 Task: Select the vs code. video-preview option in the default binary editor.
Action: Mouse moved to (10, 497)
Screenshot: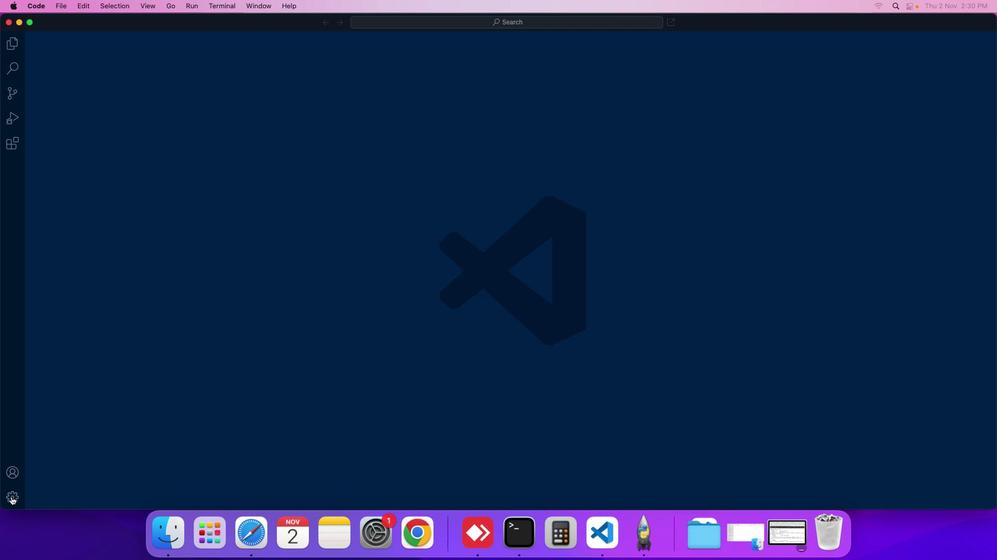 
Action: Mouse pressed left at (10, 497)
Screenshot: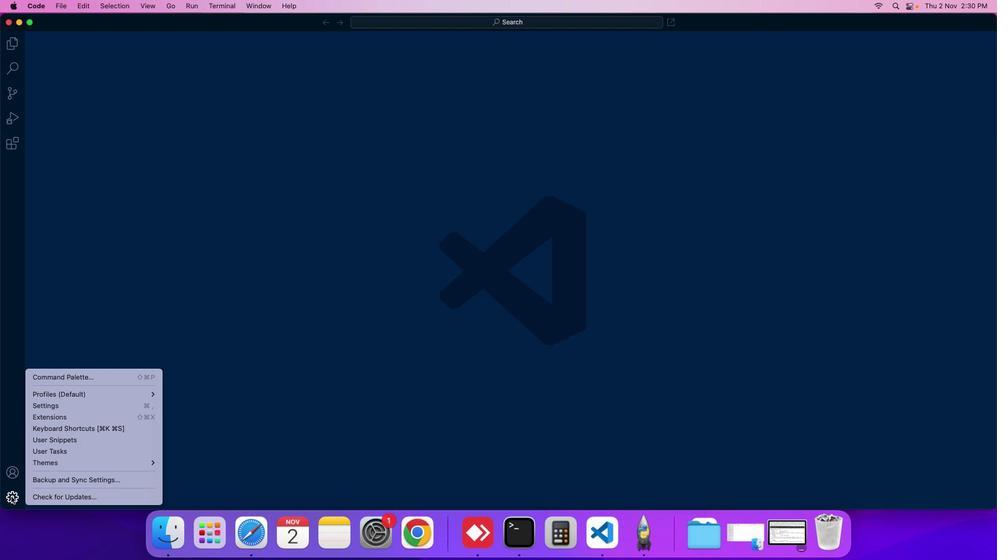 
Action: Mouse moved to (59, 408)
Screenshot: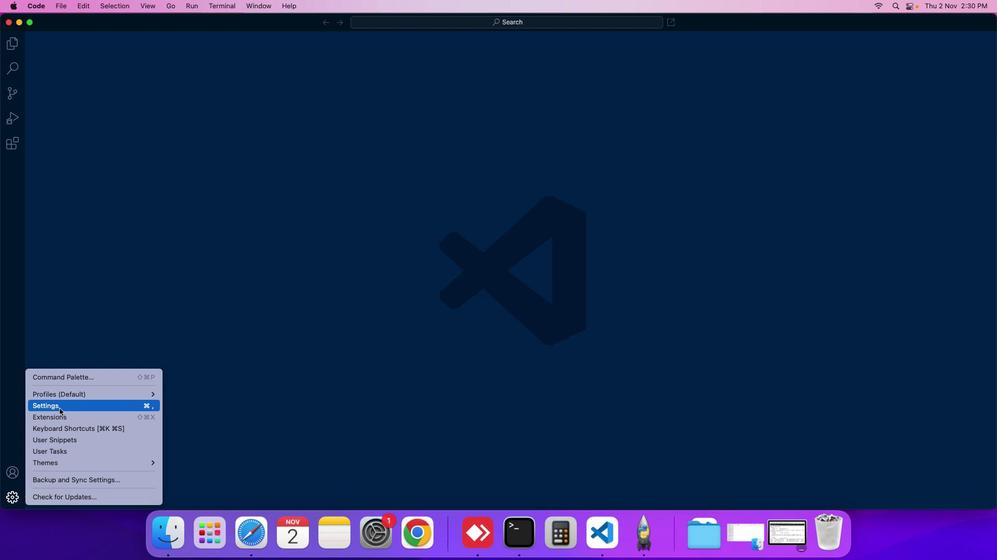 
Action: Mouse pressed left at (59, 408)
Screenshot: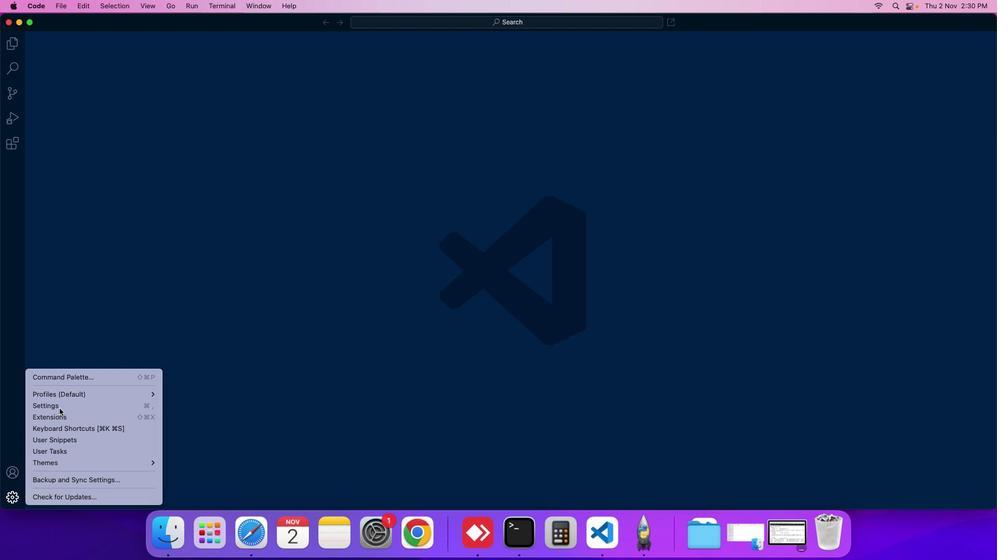 
Action: Mouse moved to (229, 131)
Screenshot: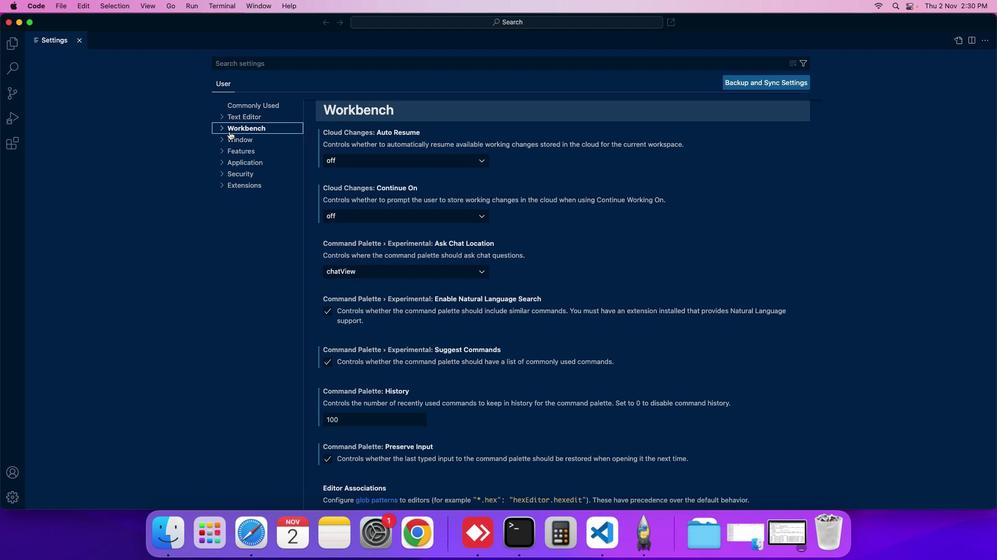 
Action: Mouse pressed left at (229, 131)
Screenshot: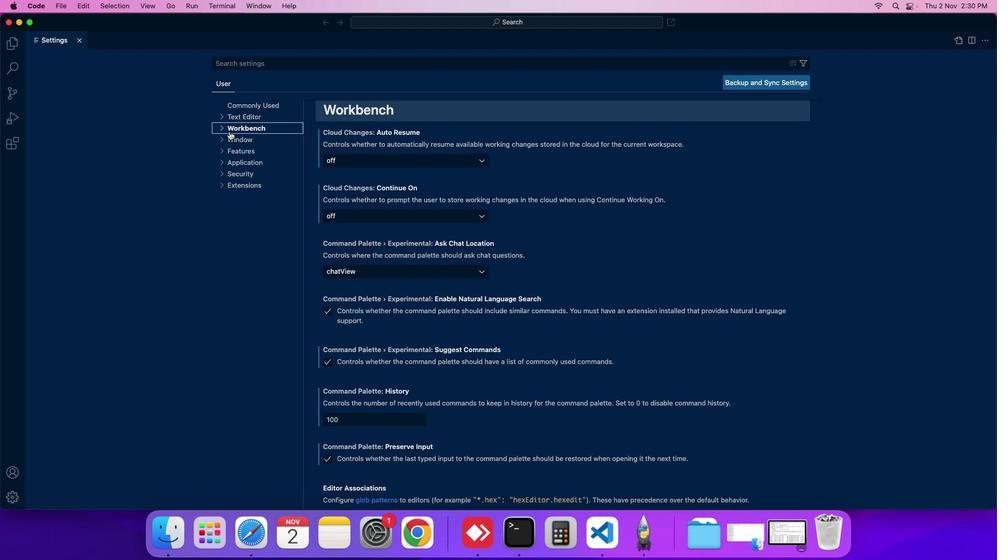 
Action: Mouse moved to (248, 150)
Screenshot: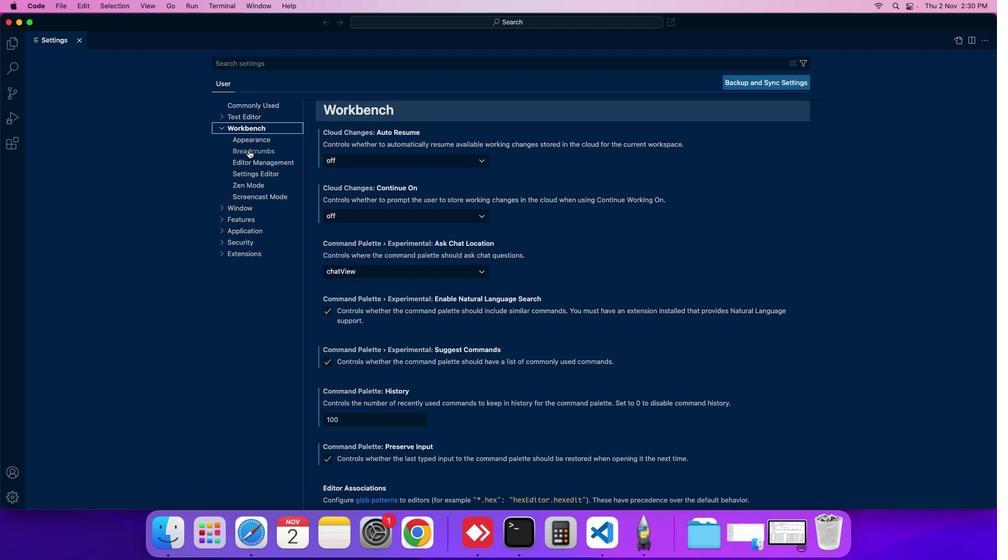 
Action: Mouse pressed left at (248, 150)
Screenshot: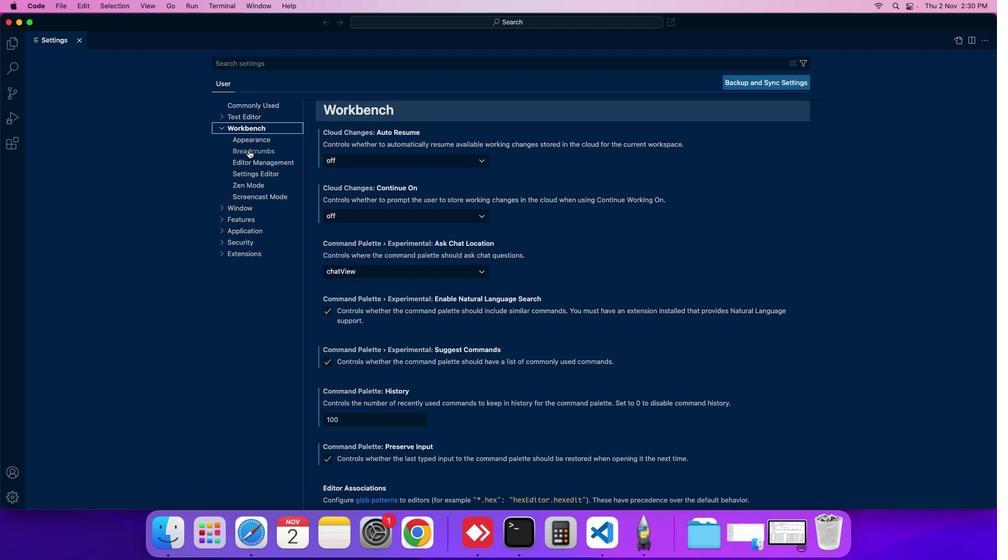 
Action: Mouse moved to (391, 242)
Screenshot: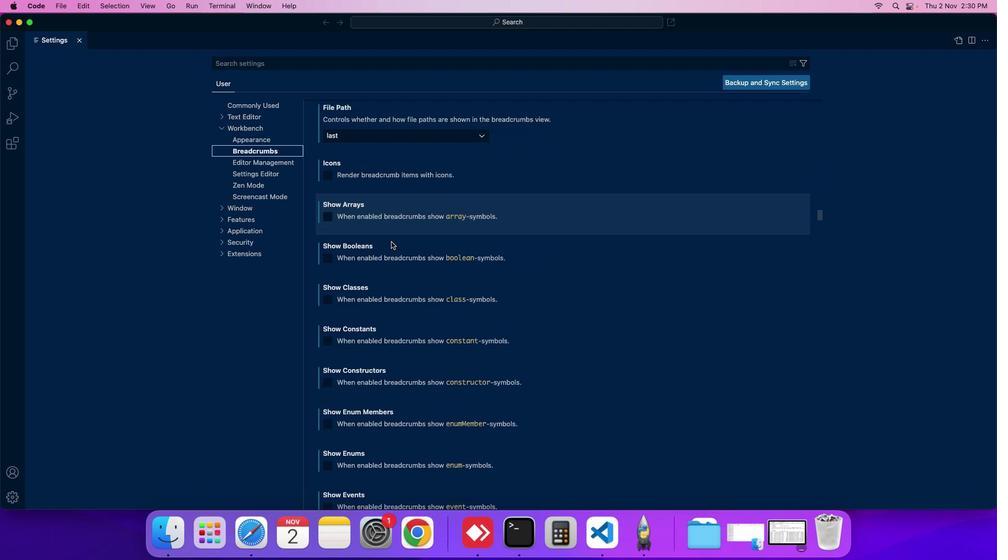 
Action: Mouse scrolled (391, 242) with delta (0, 0)
Screenshot: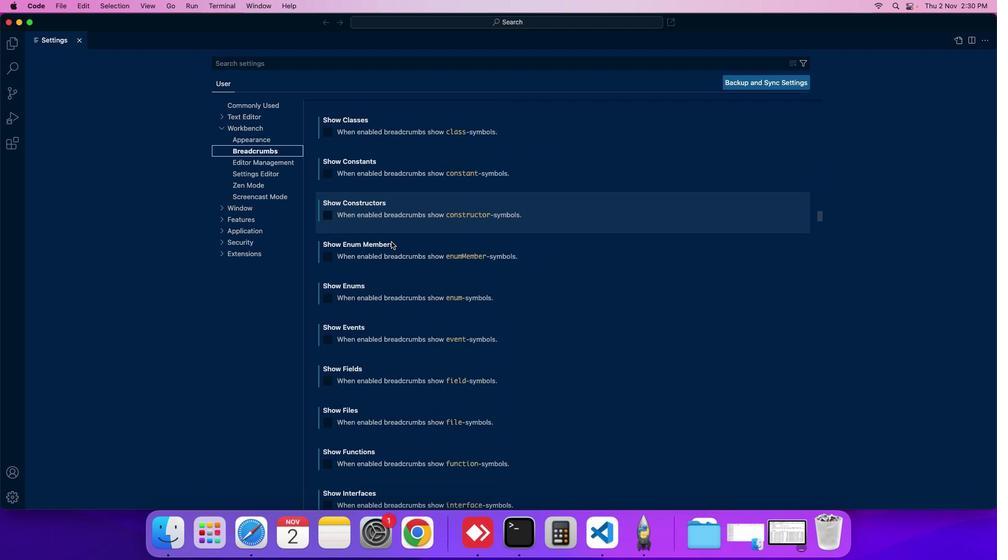 
Action: Mouse scrolled (391, 242) with delta (0, 0)
Screenshot: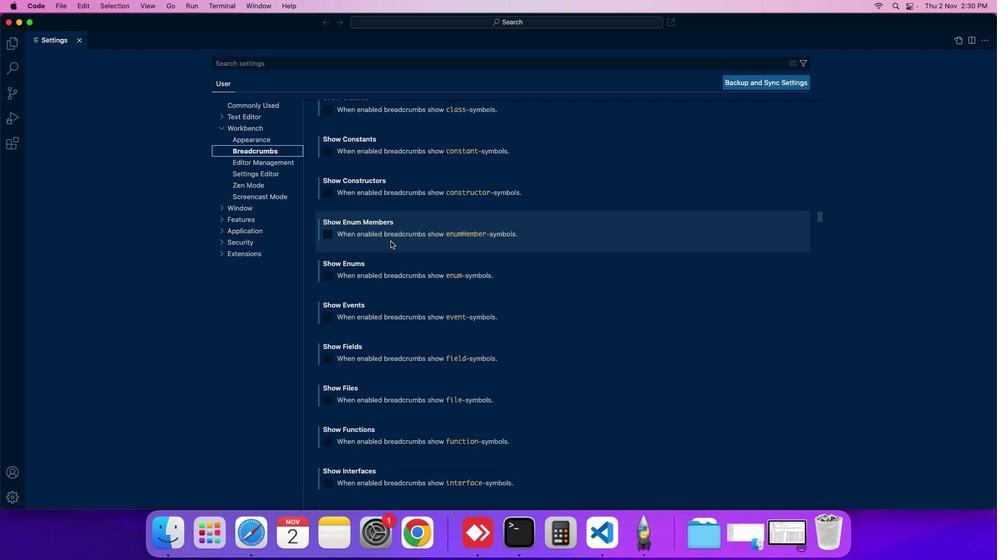 
Action: Mouse moved to (390, 242)
Screenshot: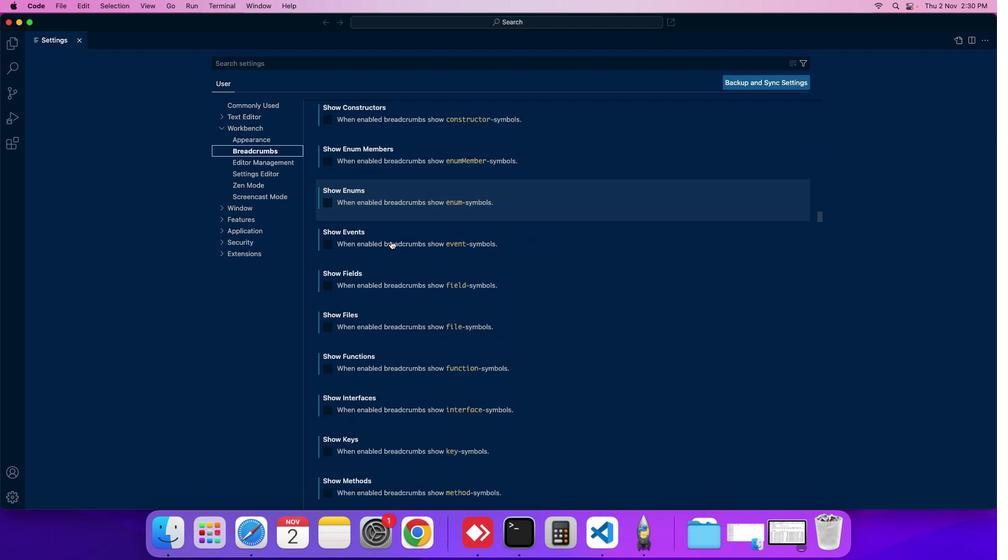
Action: Mouse scrolled (390, 242) with delta (0, 0)
Screenshot: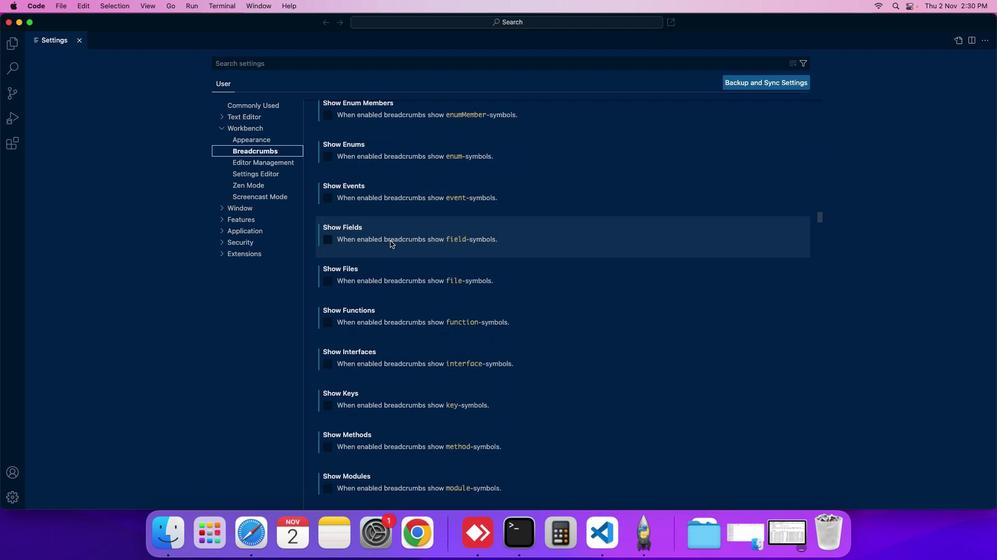 
Action: Mouse moved to (390, 241)
Screenshot: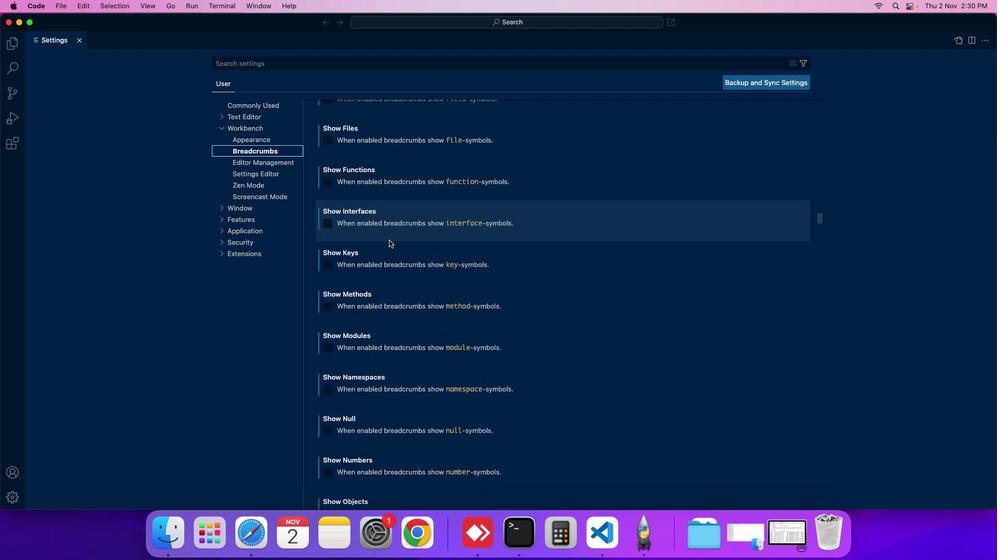 
Action: Mouse scrolled (390, 241) with delta (0, 0)
Screenshot: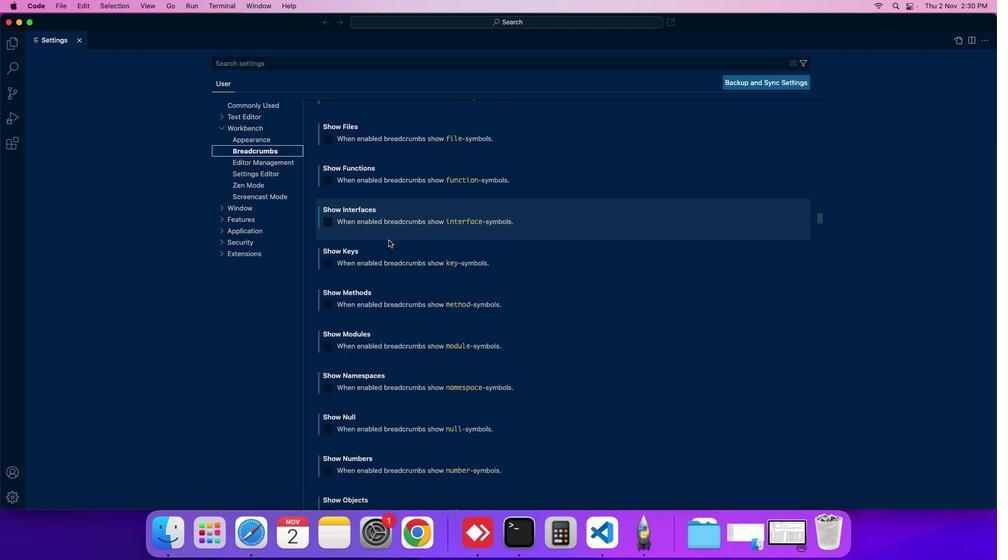 
Action: Mouse moved to (388, 240)
Screenshot: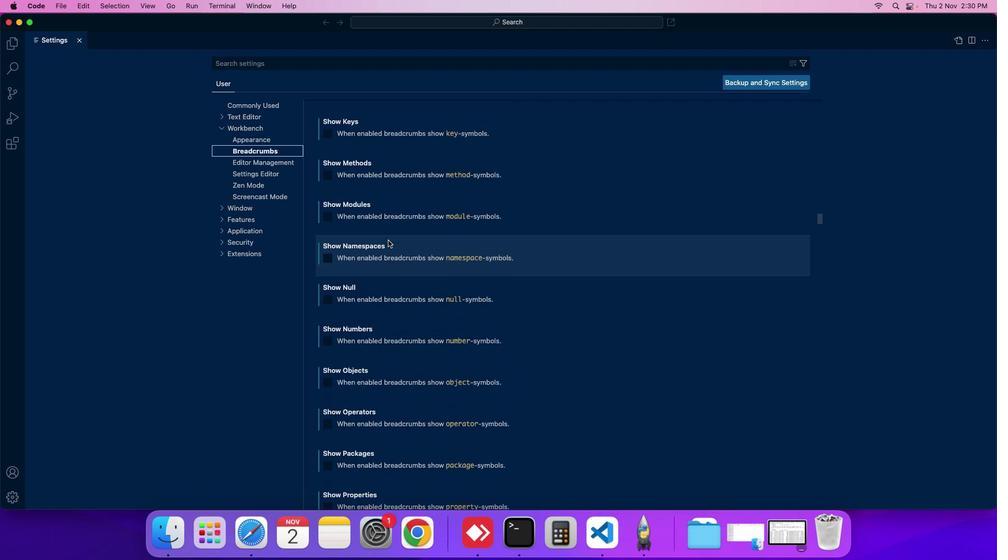 
Action: Mouse scrolled (388, 240) with delta (0, 0)
Screenshot: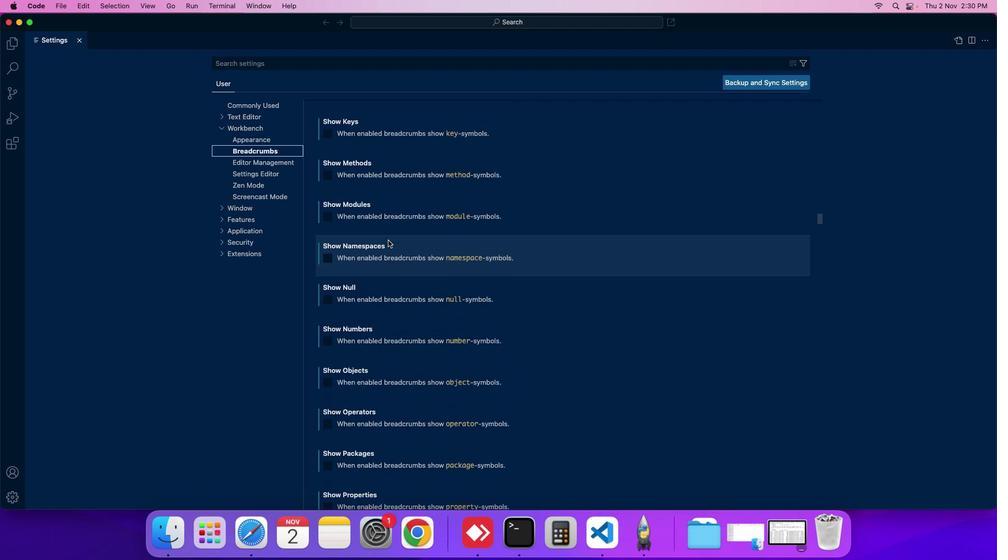 
Action: Mouse moved to (387, 241)
Screenshot: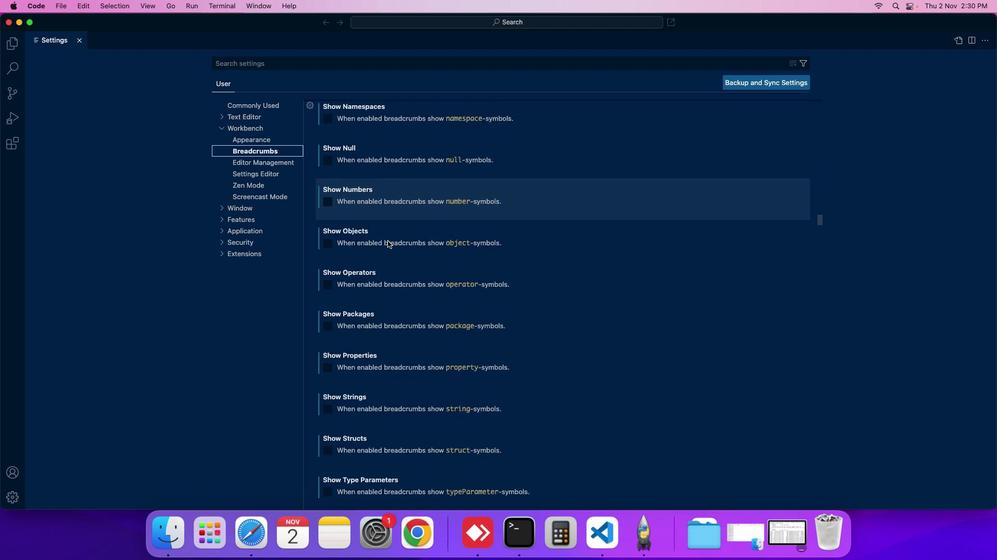 
Action: Mouse scrolled (387, 241) with delta (0, 0)
Screenshot: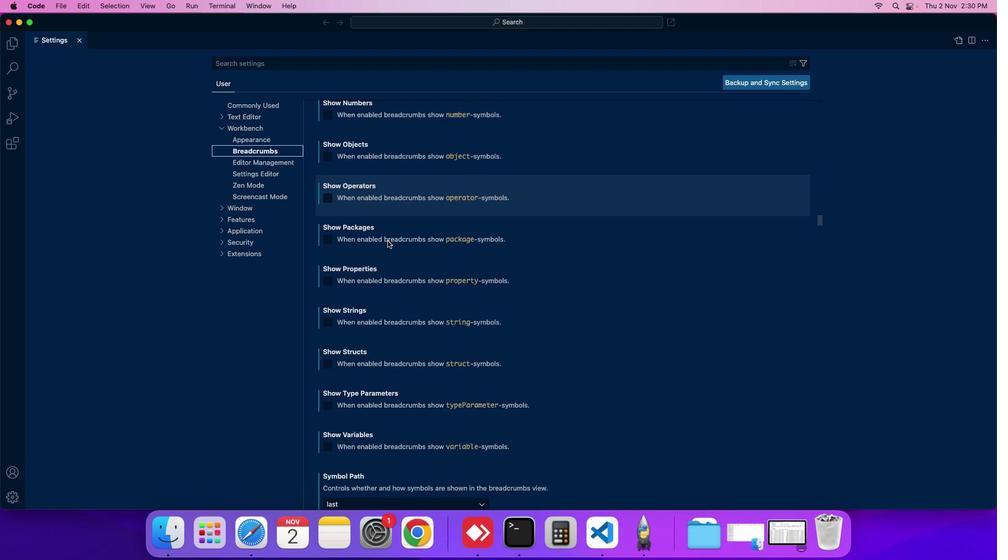 
Action: Mouse scrolled (387, 241) with delta (0, 0)
Screenshot: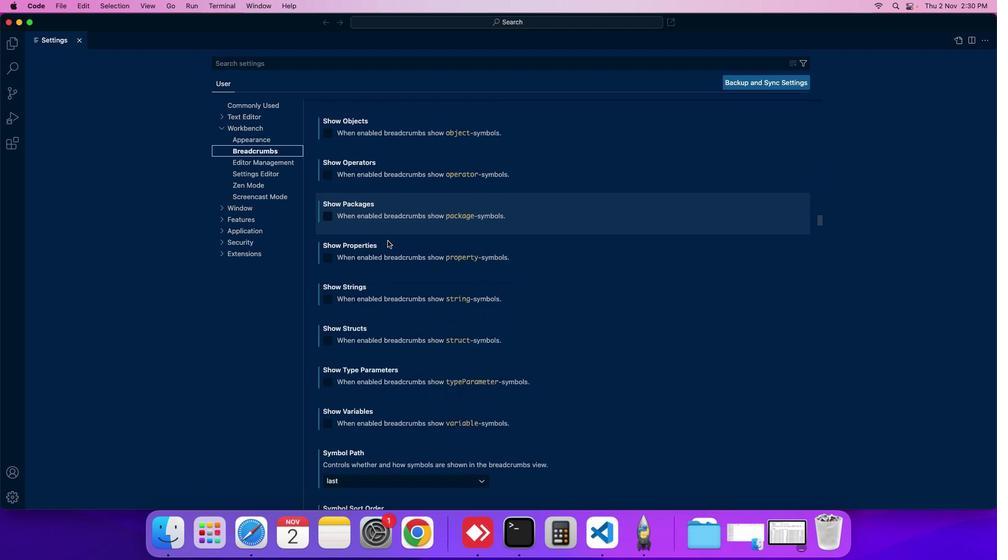 
Action: Mouse scrolled (387, 241) with delta (0, 0)
Screenshot: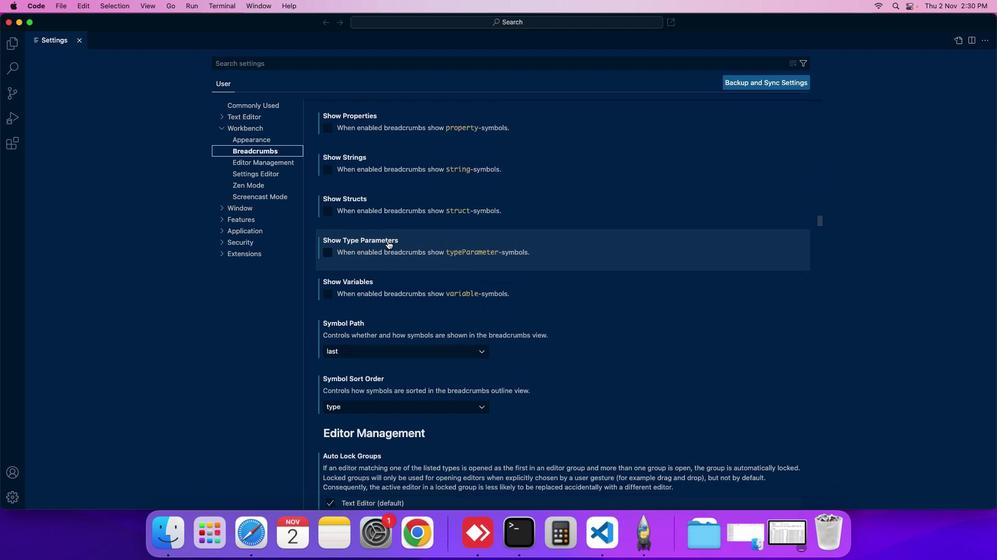 
Action: Mouse scrolled (387, 241) with delta (0, 0)
Screenshot: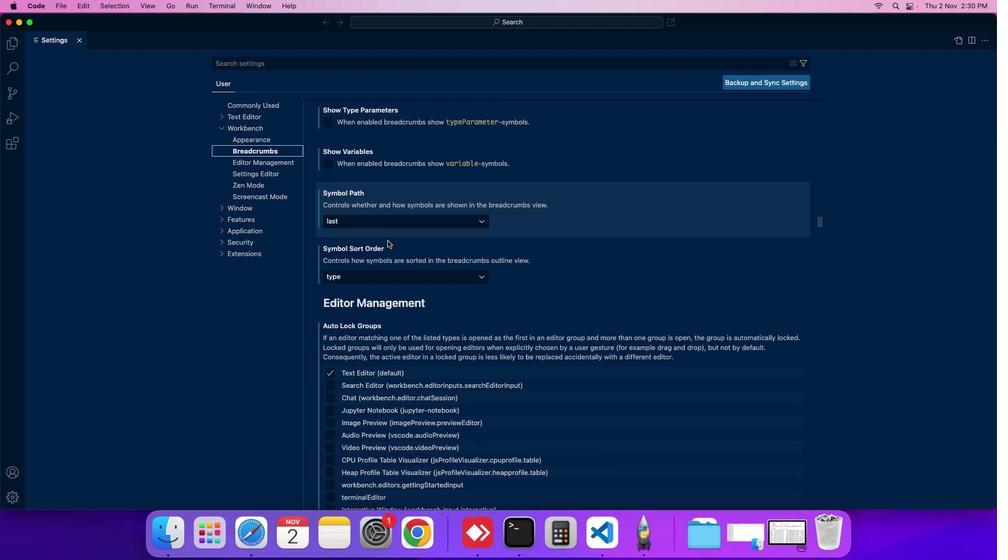 
Action: Mouse scrolled (387, 241) with delta (0, 0)
Screenshot: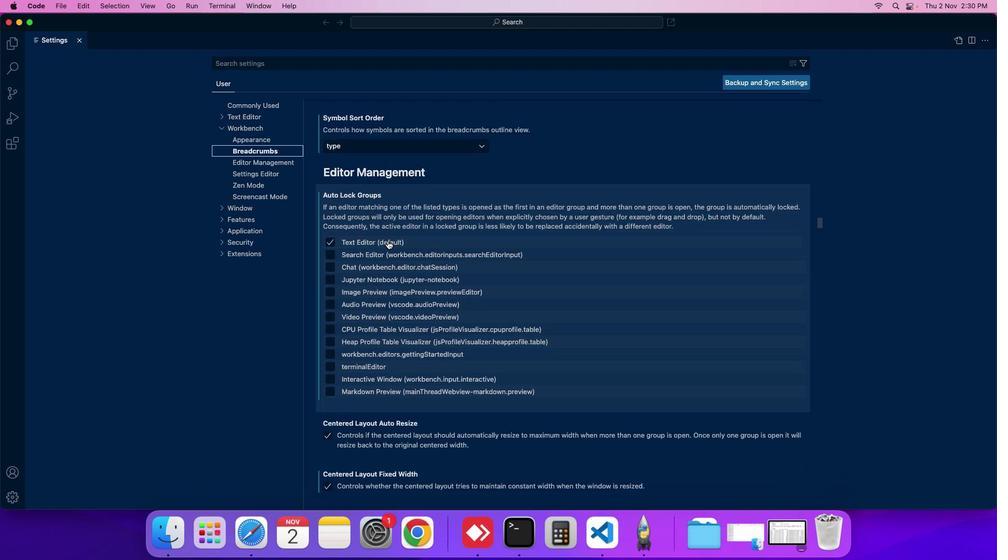 
Action: Mouse moved to (390, 238)
Screenshot: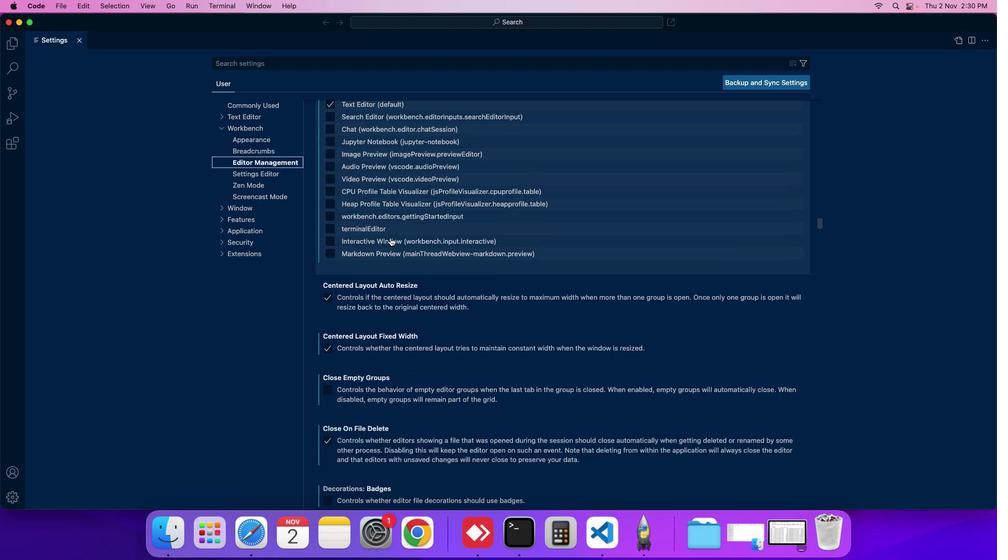 
Action: Mouse scrolled (390, 238) with delta (0, 0)
Screenshot: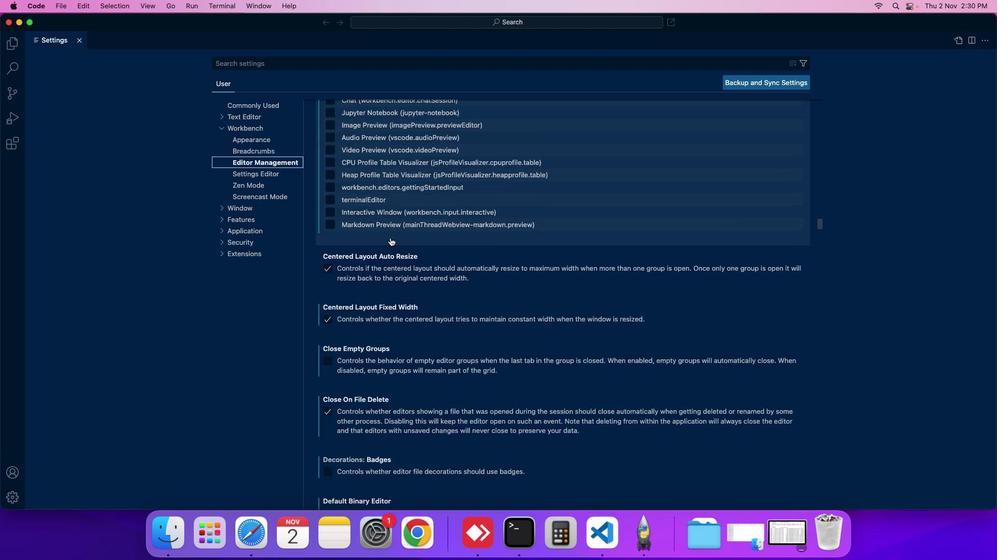 
Action: Mouse moved to (390, 238)
Screenshot: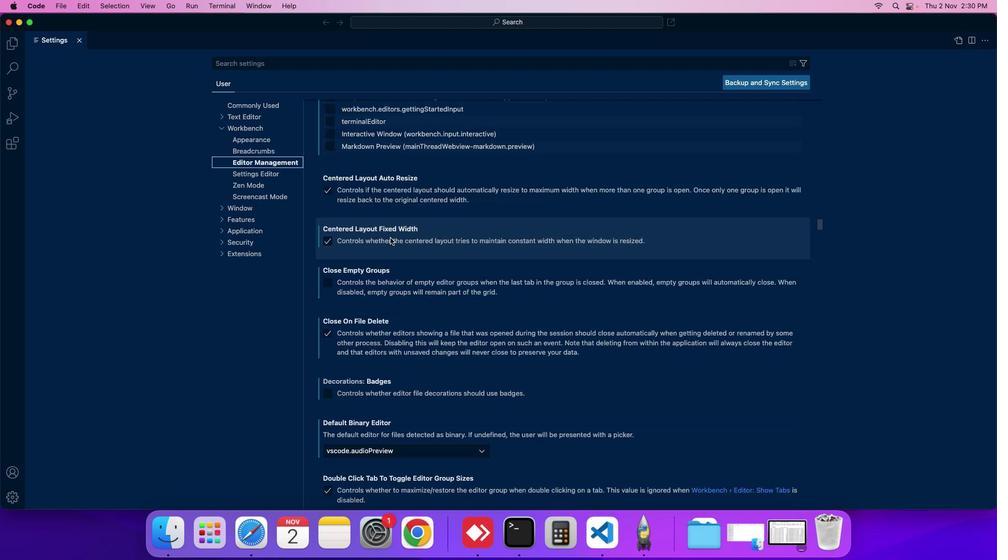 
Action: Mouse scrolled (390, 238) with delta (0, 0)
Screenshot: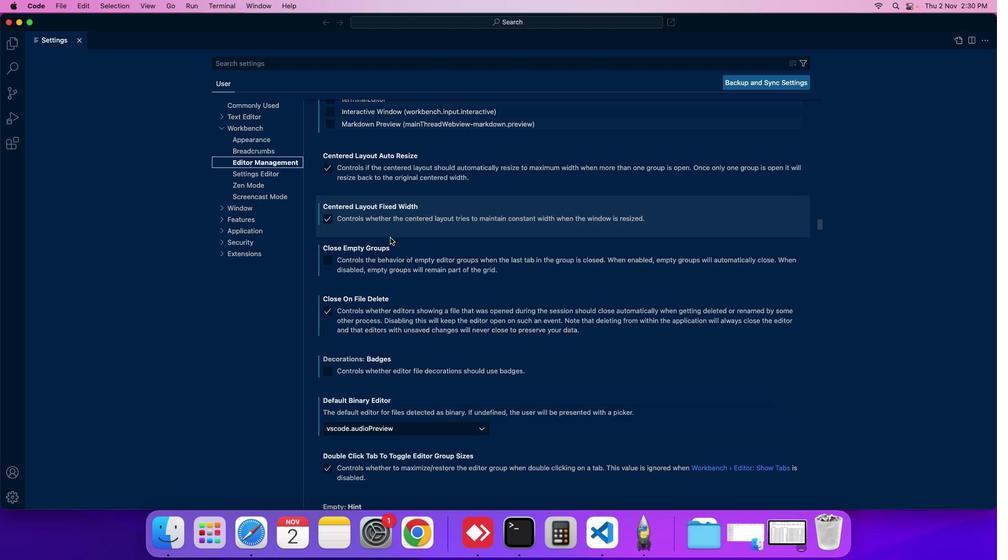 
Action: Mouse scrolled (390, 238) with delta (0, 0)
Screenshot: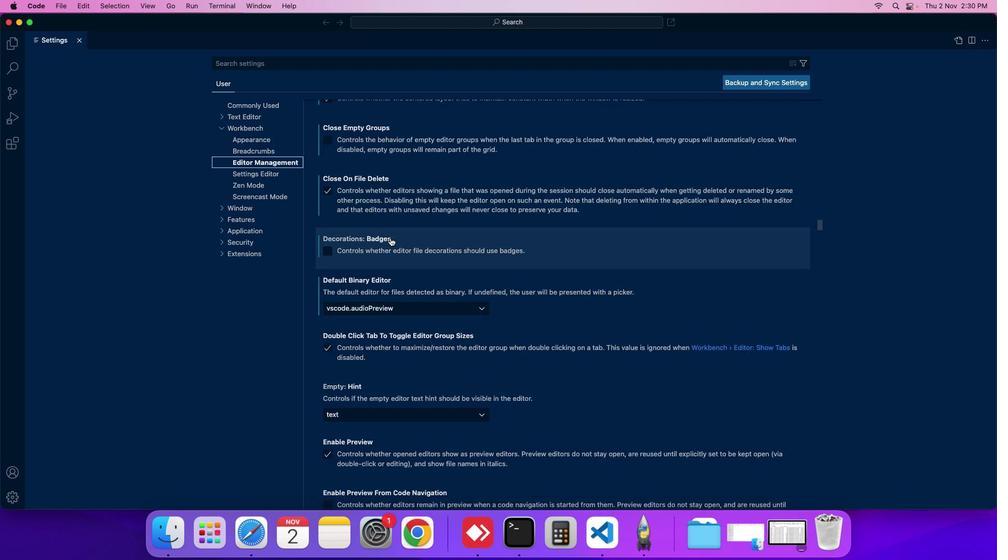 
Action: Mouse moved to (385, 293)
Screenshot: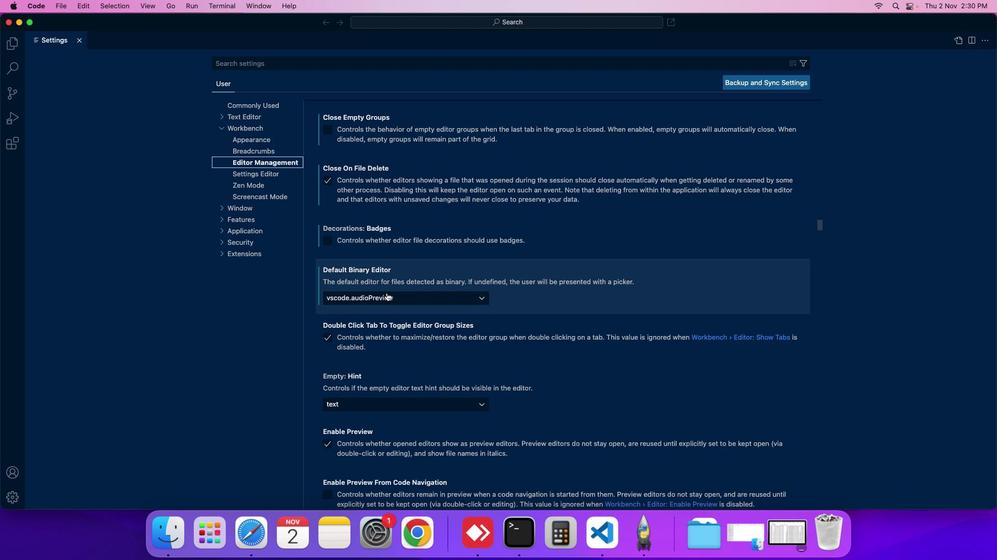 
Action: Mouse pressed left at (385, 293)
Screenshot: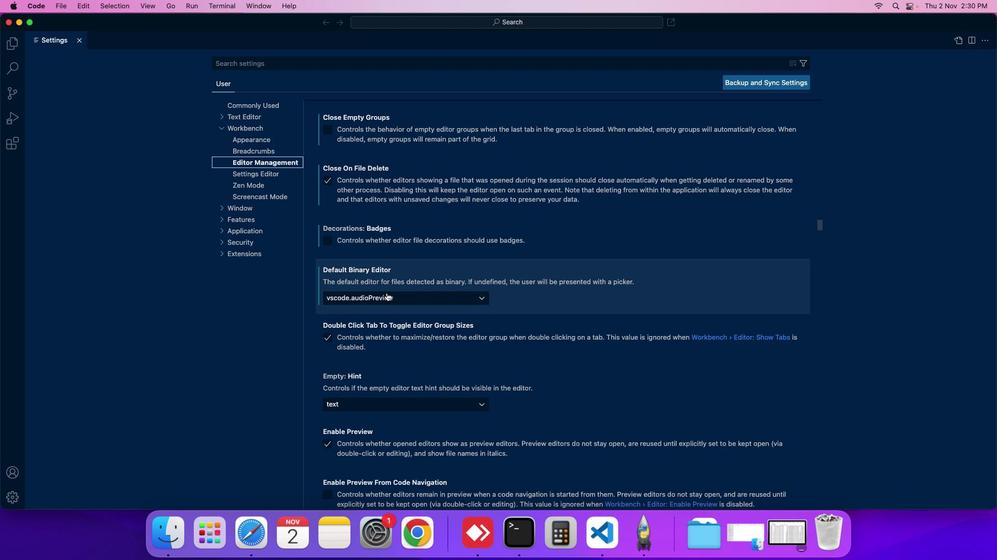 
Action: Mouse moved to (361, 389)
Screenshot: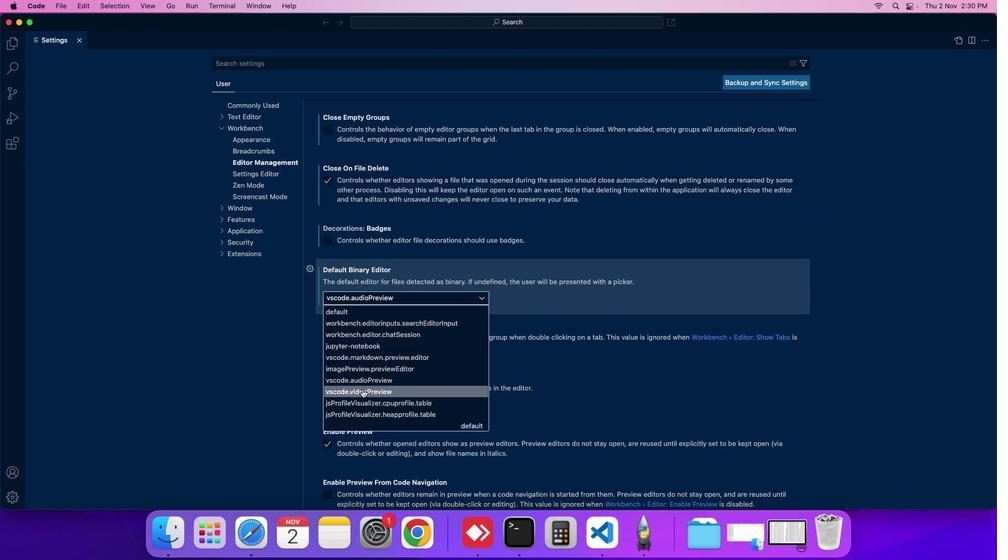 
Action: Mouse pressed left at (361, 389)
Screenshot: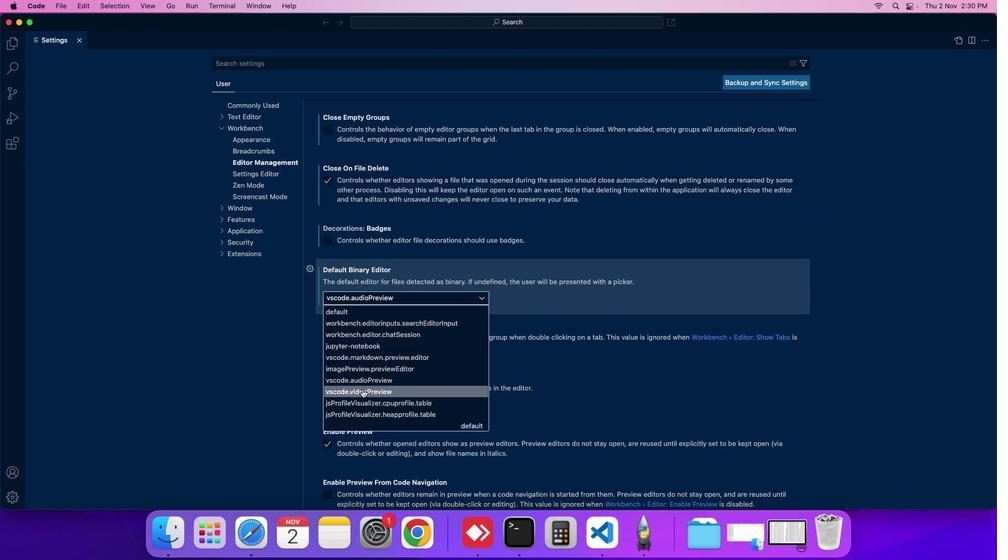 
Action: Mouse moved to (363, 388)
Screenshot: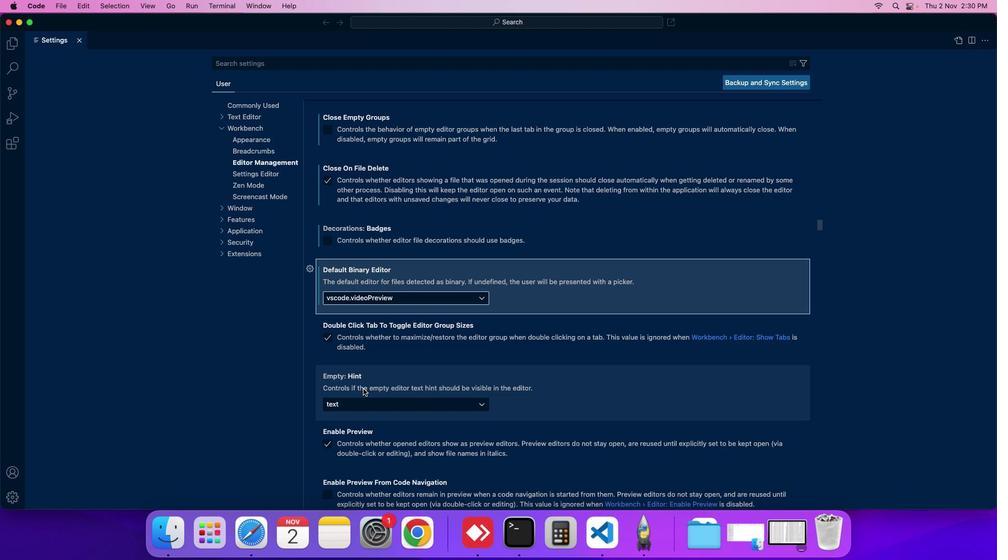 
